 Task: Modify language to English.
Action: Mouse moved to (498, 194)
Screenshot: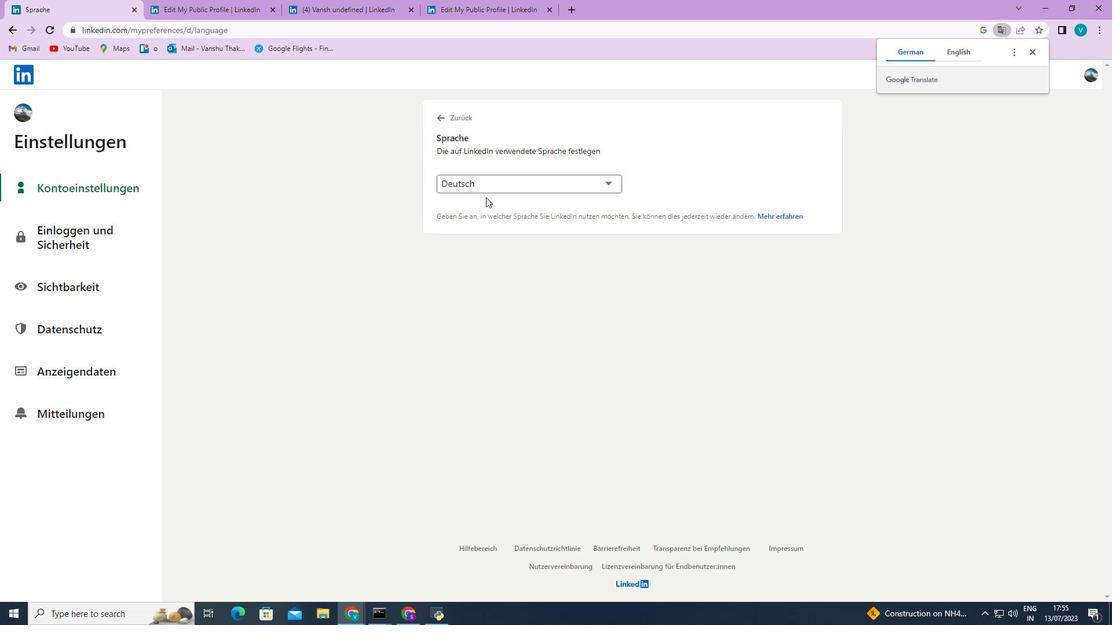 
Action: Mouse pressed left at (498, 194)
Screenshot: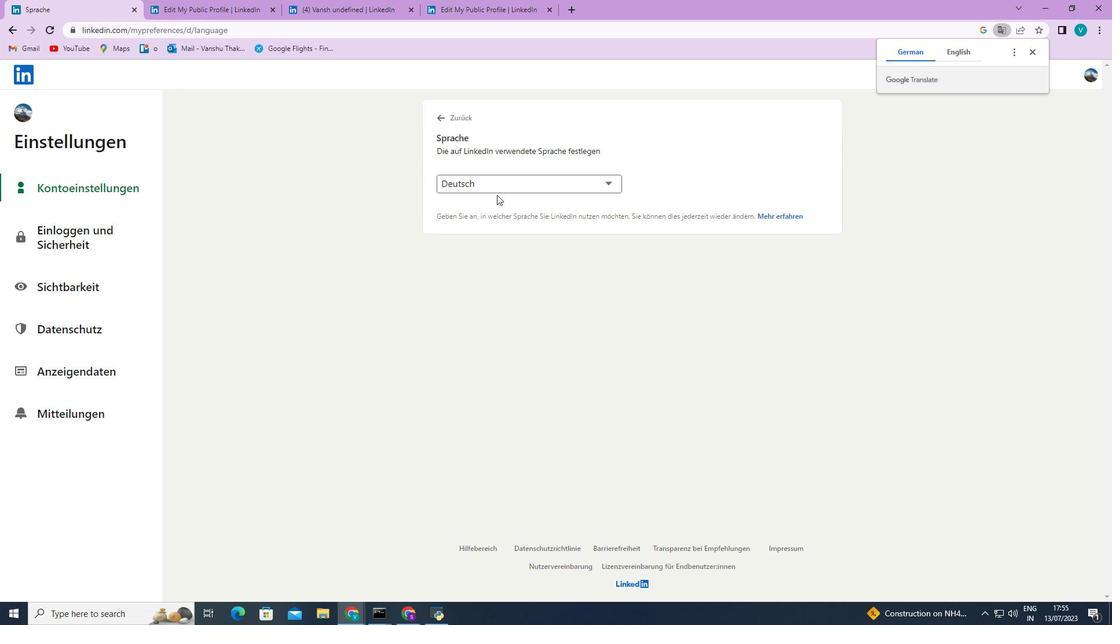 
Action: Mouse moved to (507, 188)
Screenshot: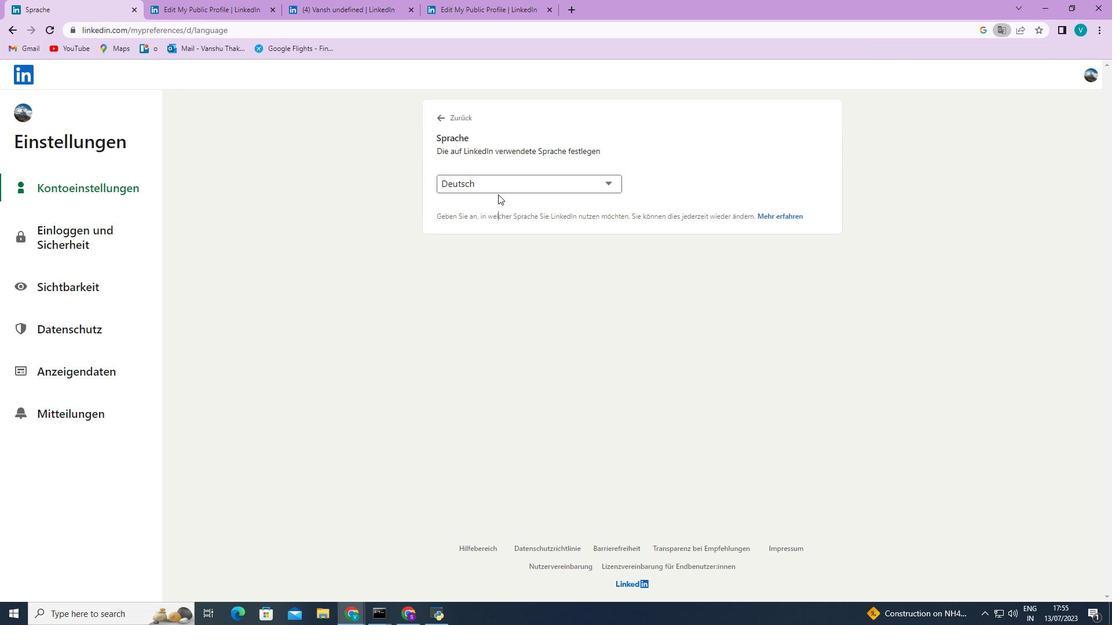 
Action: Mouse pressed left at (507, 188)
Screenshot: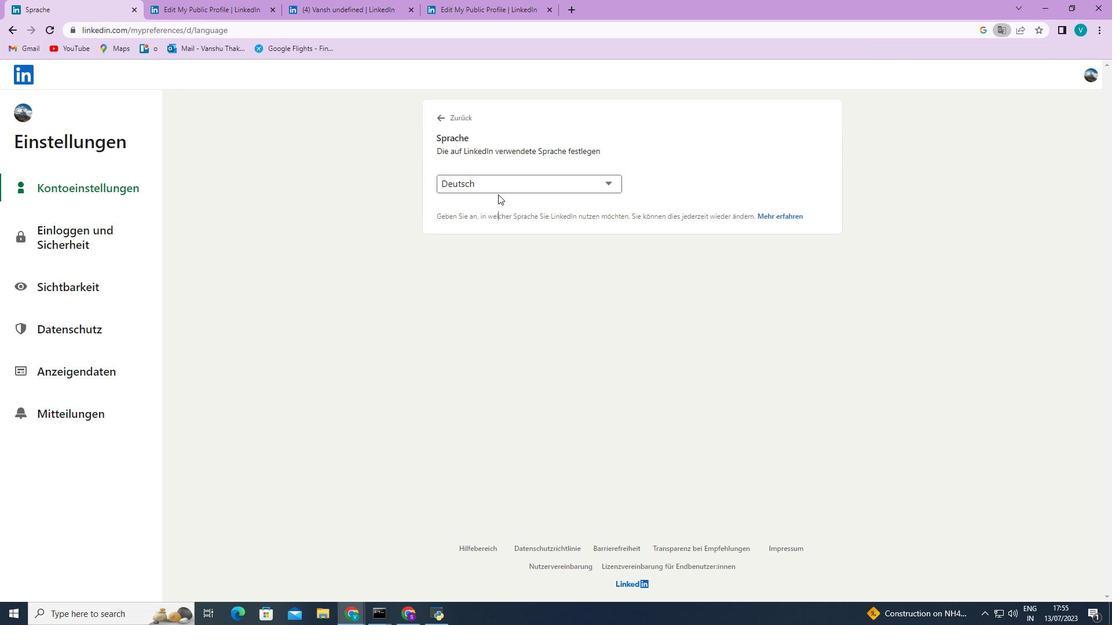 
Action: Mouse moved to (505, 246)
Screenshot: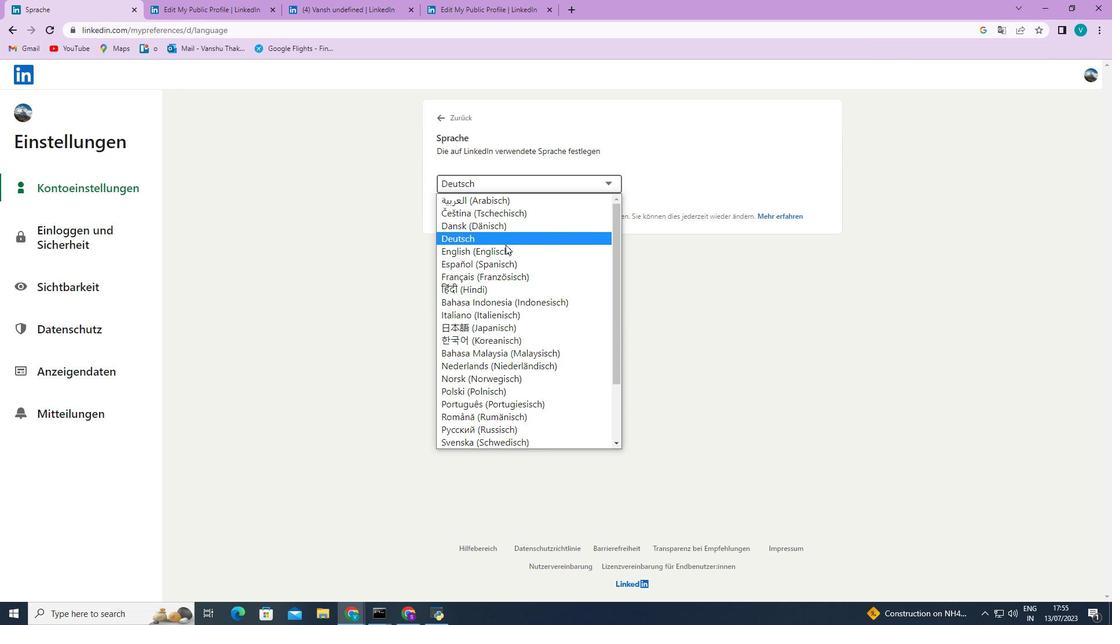 
Action: Mouse pressed left at (505, 246)
Screenshot: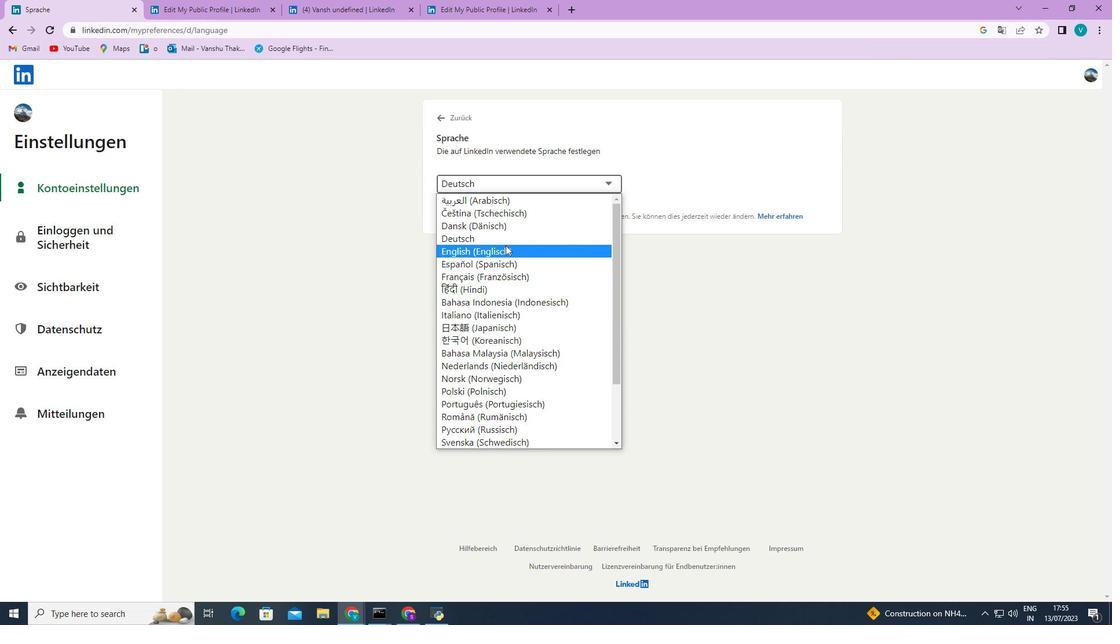 
Action: Mouse moved to (373, 205)
Screenshot: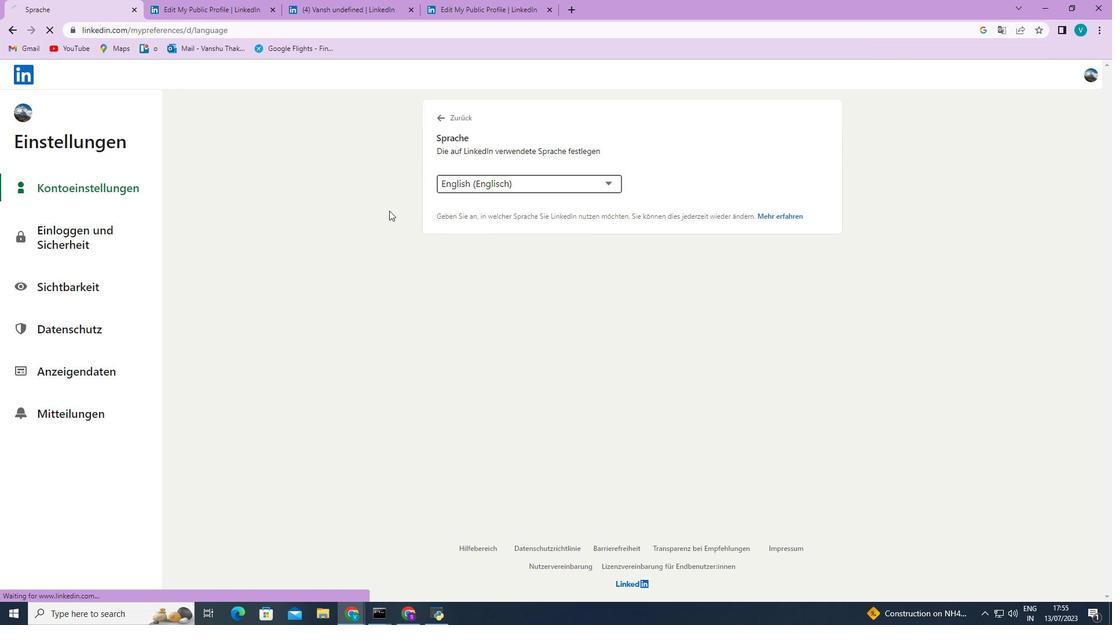 
